 Task: Select location type "Remote".
Action: Mouse moved to (287, 281)
Screenshot: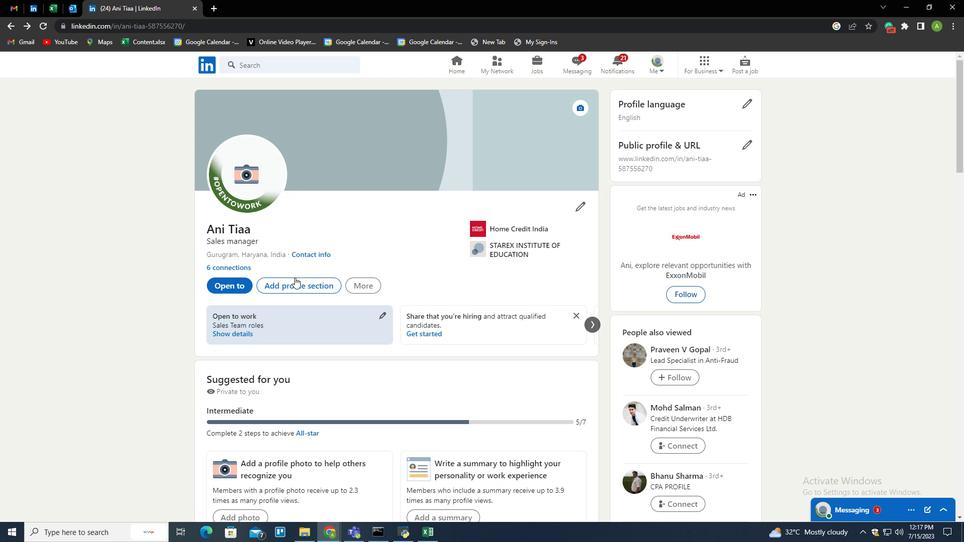 
Action: Mouse pressed left at (287, 281)
Screenshot: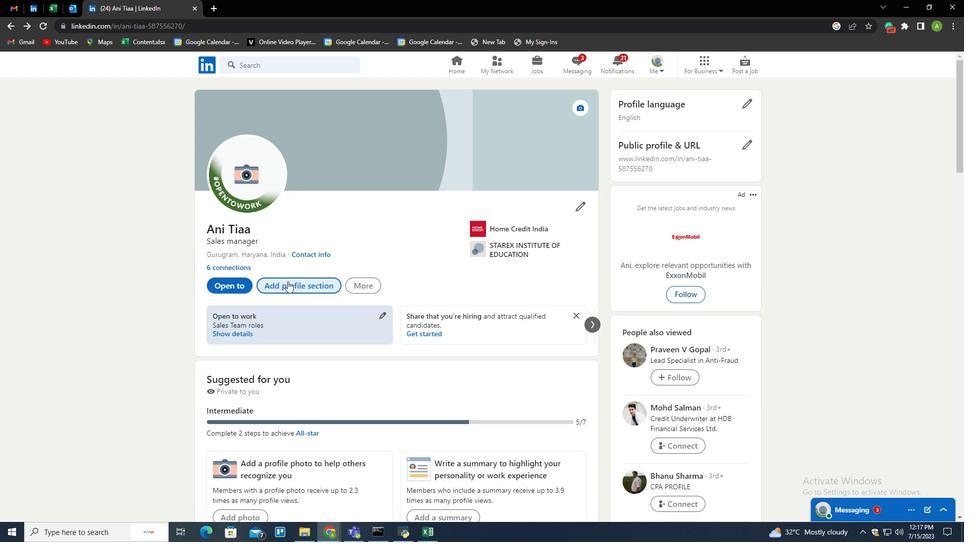 
Action: Mouse moved to (601, 109)
Screenshot: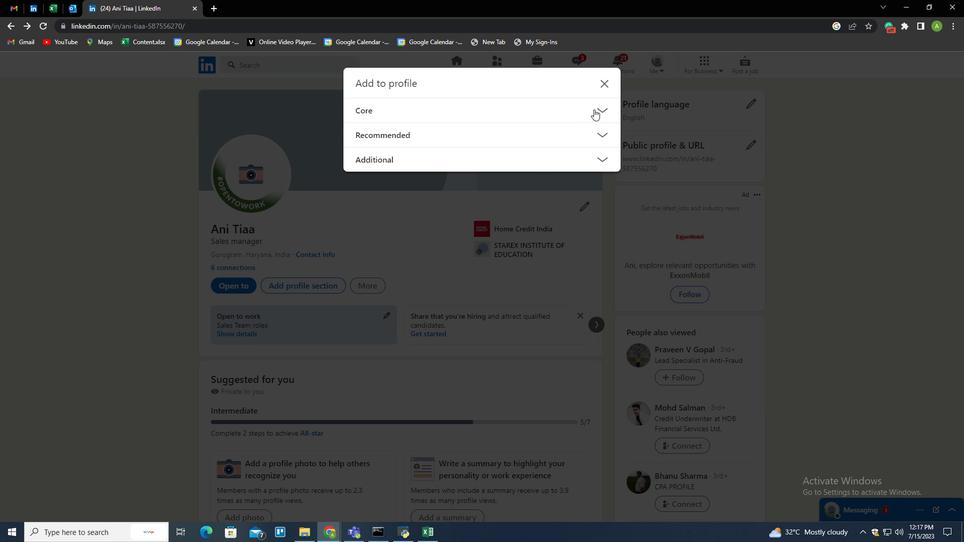 
Action: Mouse pressed left at (601, 109)
Screenshot: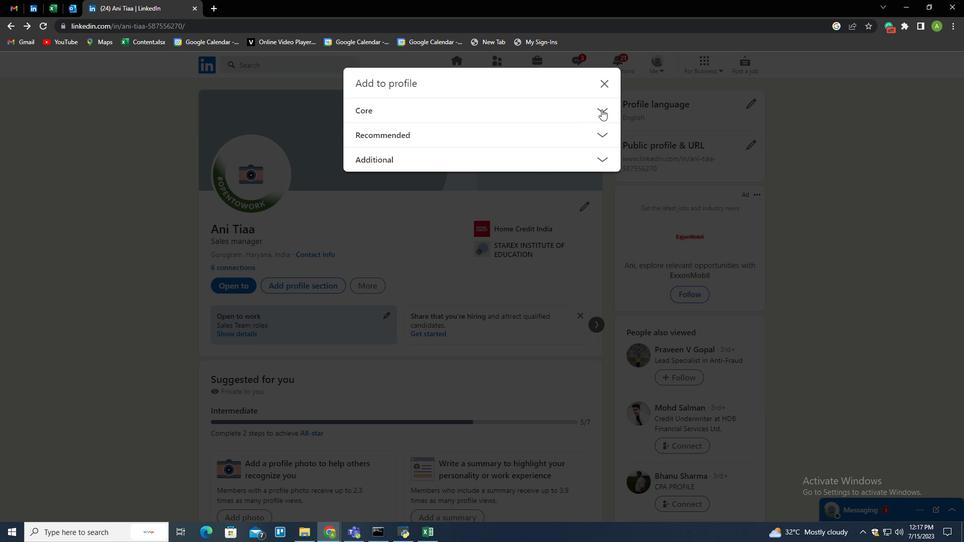 
Action: Mouse moved to (377, 203)
Screenshot: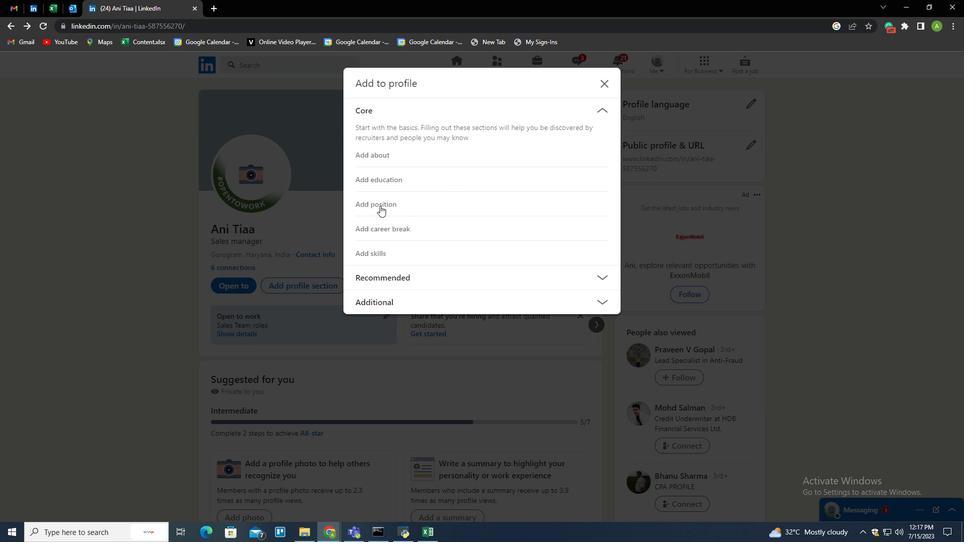 
Action: Mouse pressed left at (377, 203)
Screenshot: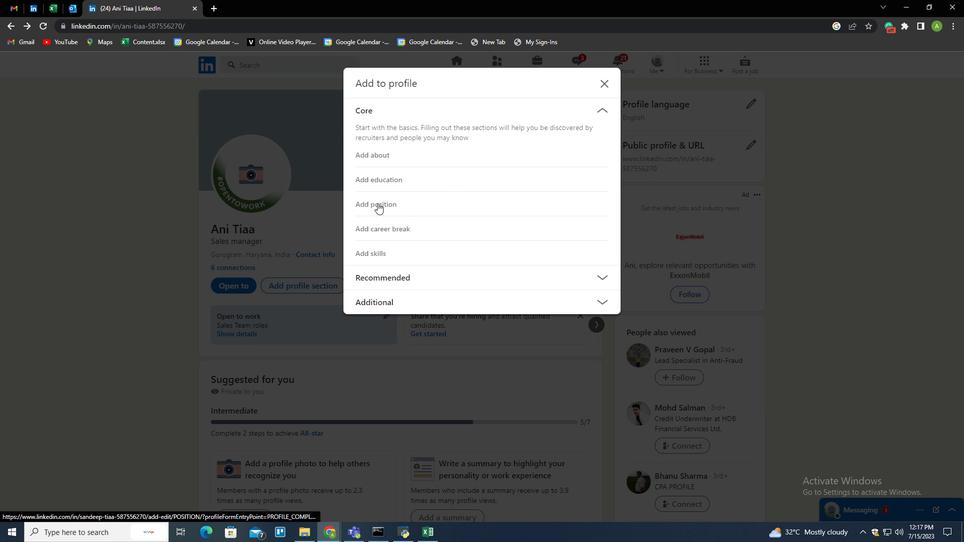 
Action: Mouse moved to (332, 360)
Screenshot: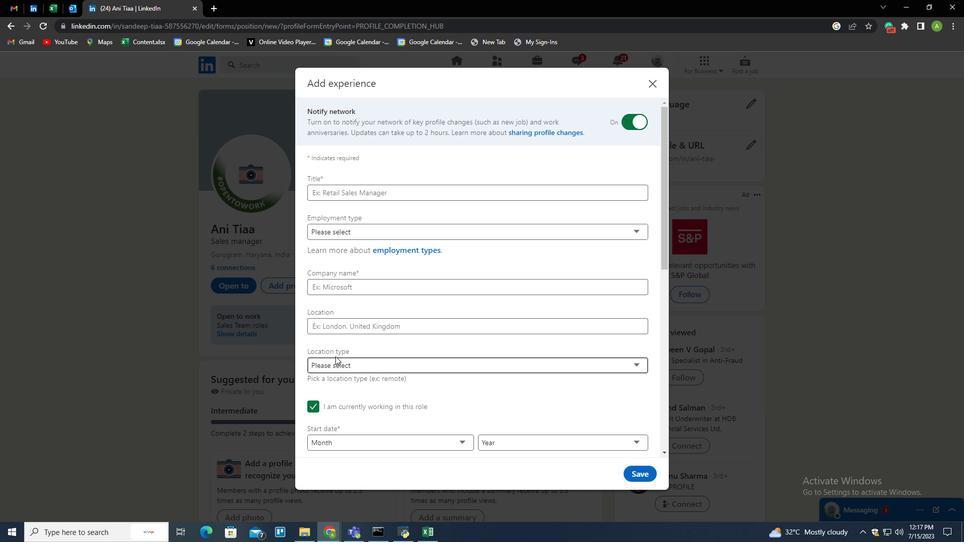 
Action: Mouse pressed left at (332, 360)
Screenshot: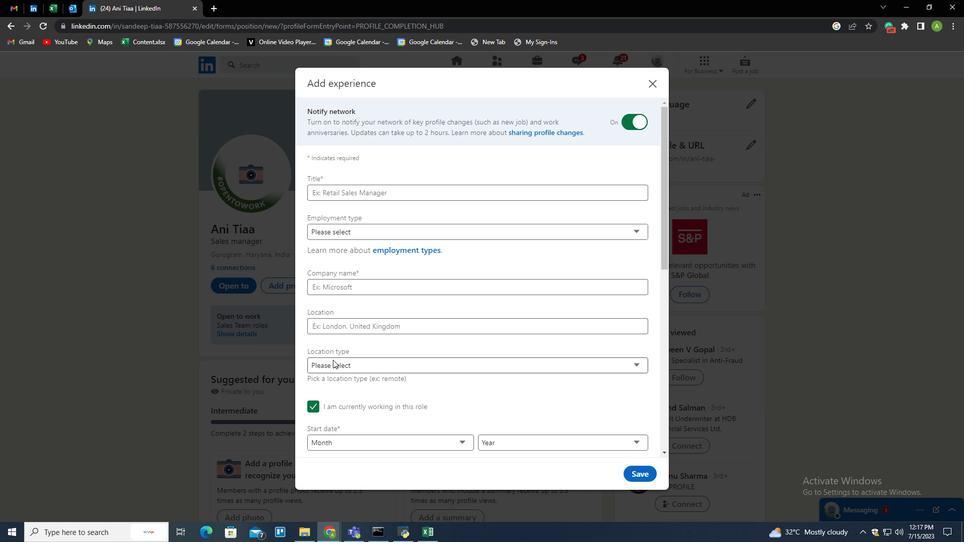 
Action: Mouse moved to (327, 406)
Screenshot: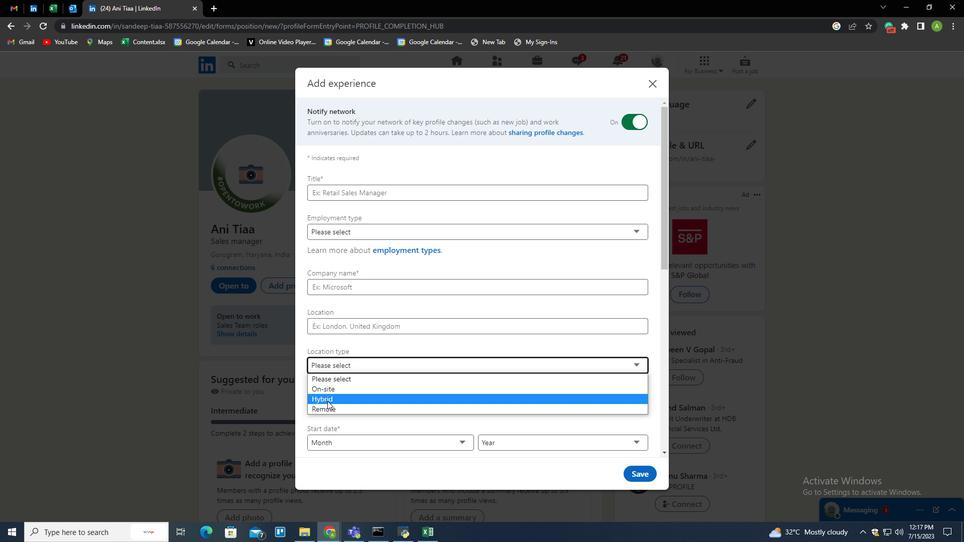 
Action: Mouse pressed left at (327, 406)
Screenshot: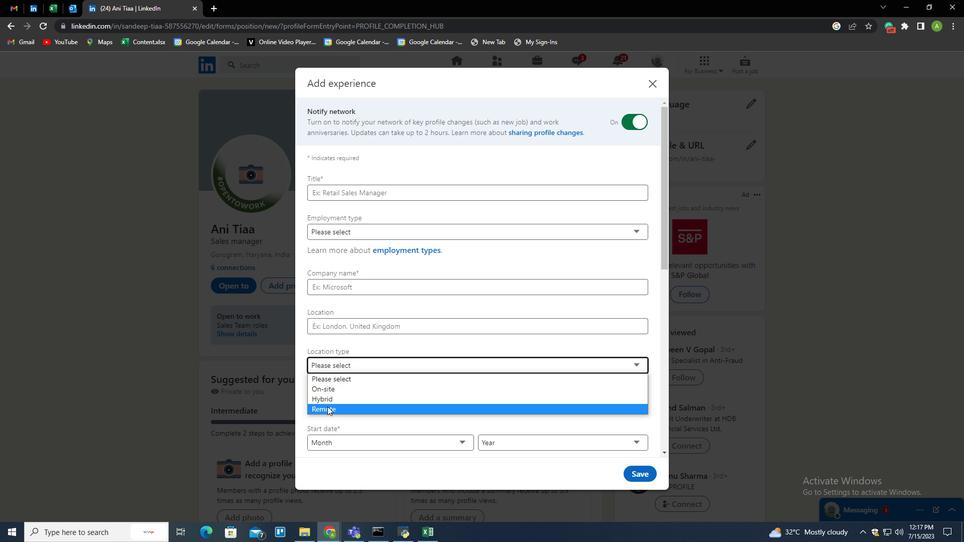 
Action: Mouse moved to (424, 340)
Screenshot: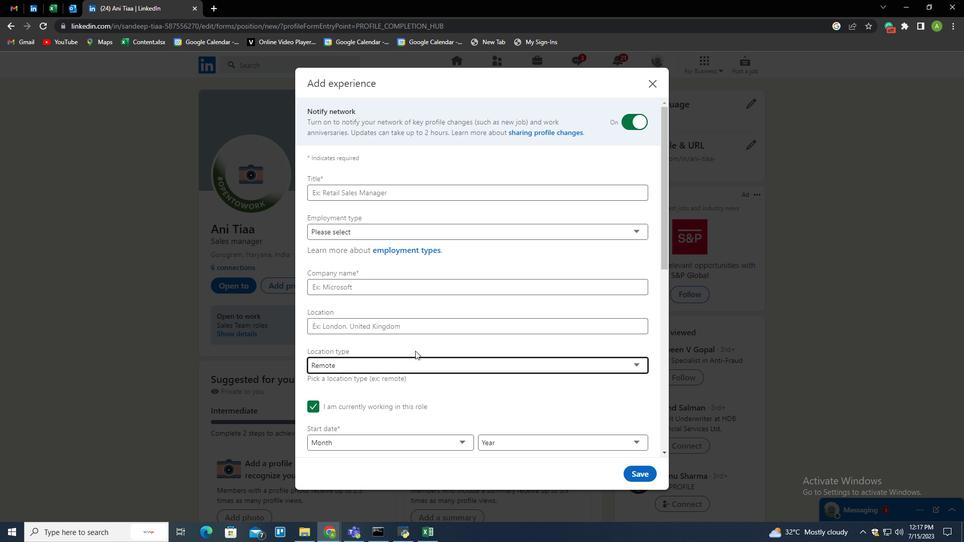 
